 Task: Invite Team Member Softage.1@softage.net to Workspace Big Data Analytics. Invite Team Member Softage.2@softage.net to Workspace Big Data Analytics. Invite Team Member Softage.3@softage.net to Workspace Big Data Analytics. Invite Team Member Softage.4@softage.net to Workspace Big Data Analytics
Action: Mouse moved to (120, 83)
Screenshot: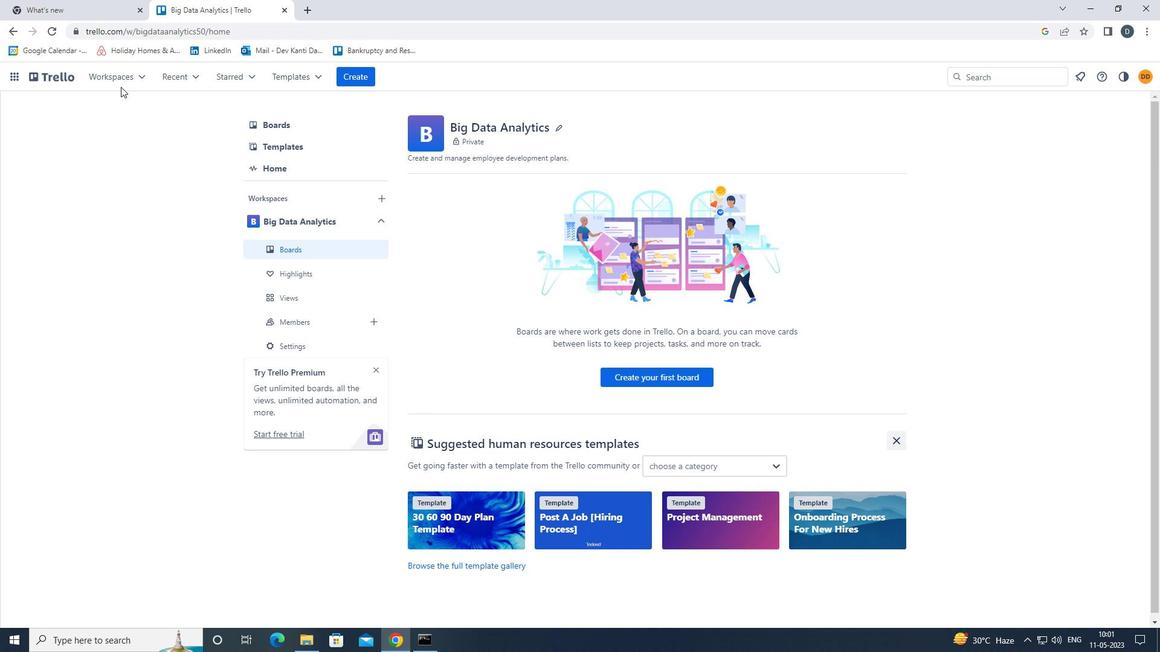 
Action: Mouse pressed left at (120, 83)
Screenshot: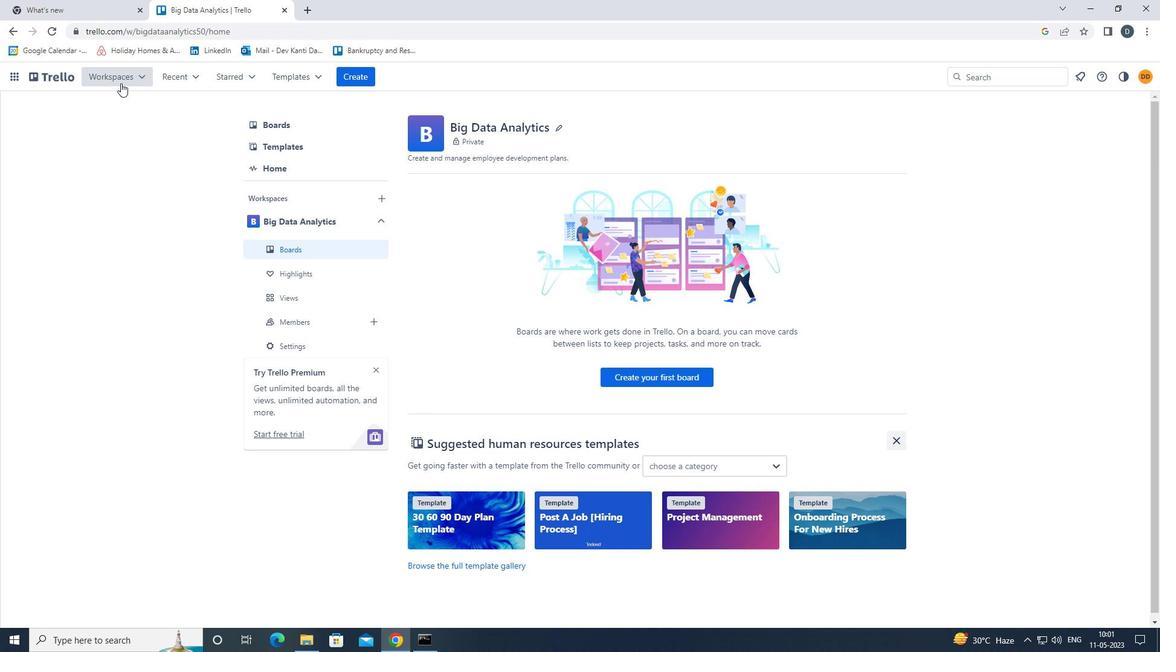 
Action: Mouse moved to (134, 129)
Screenshot: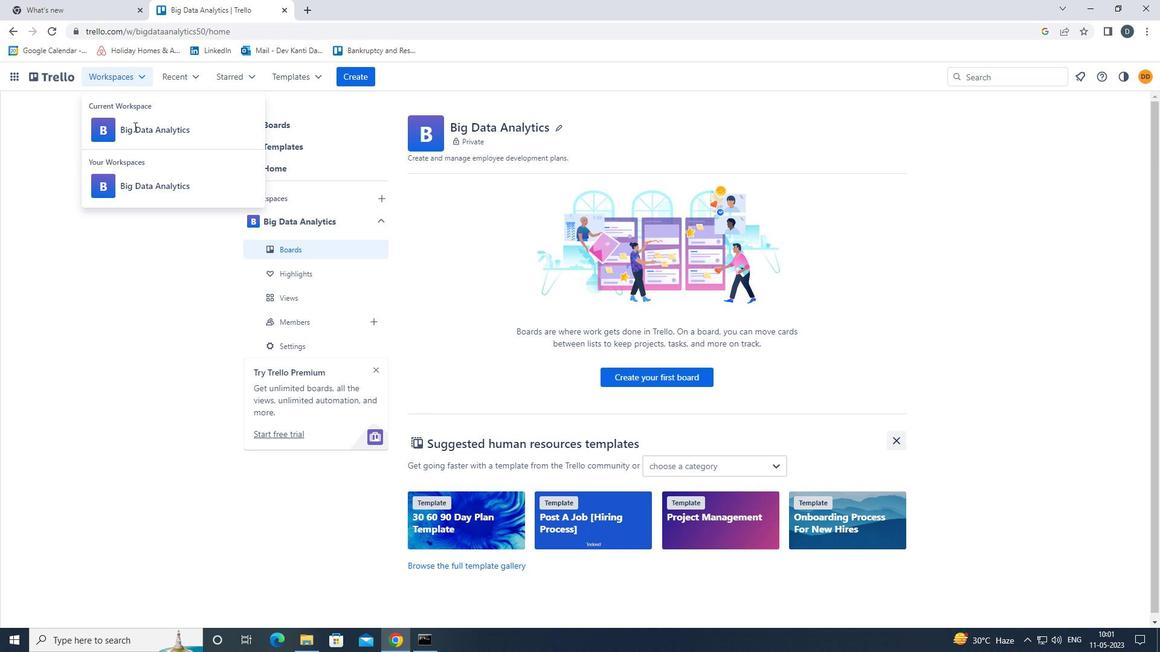 
Action: Mouse pressed left at (134, 129)
Screenshot: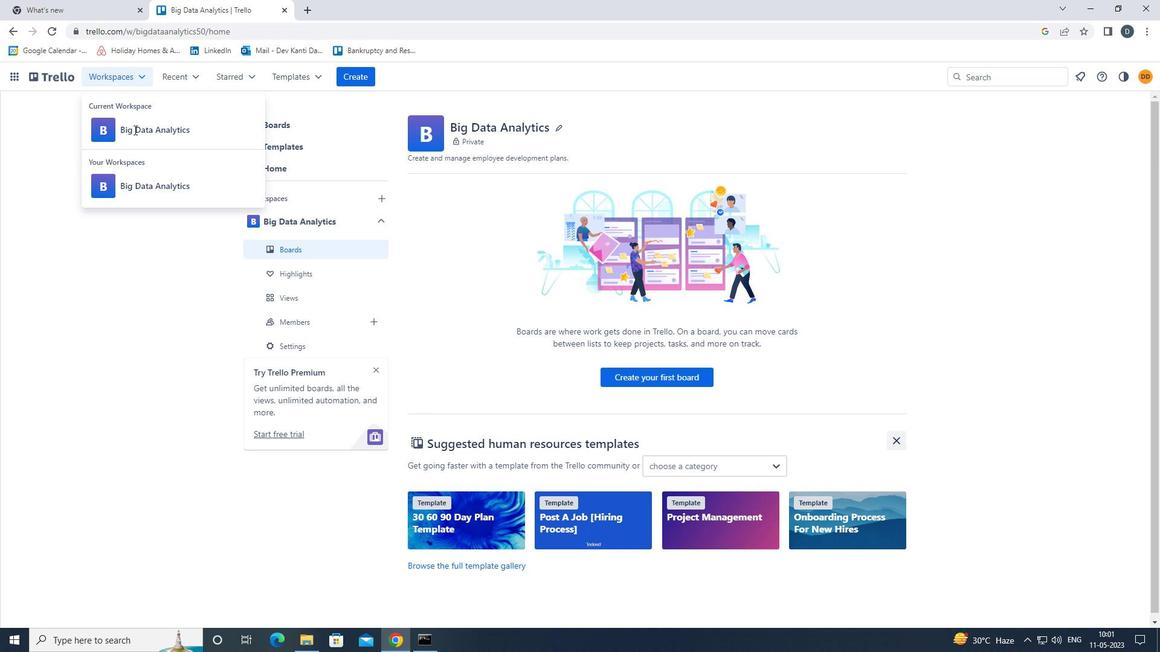 
Action: Mouse moved to (140, 188)
Screenshot: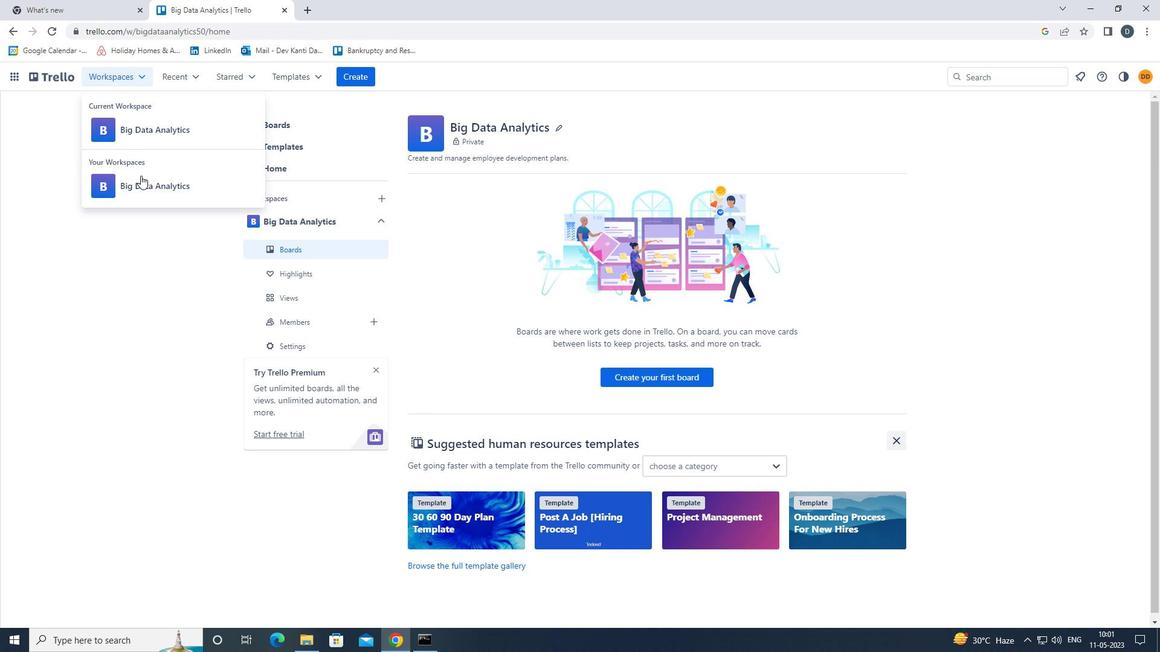 
Action: Mouse pressed left at (140, 188)
Screenshot: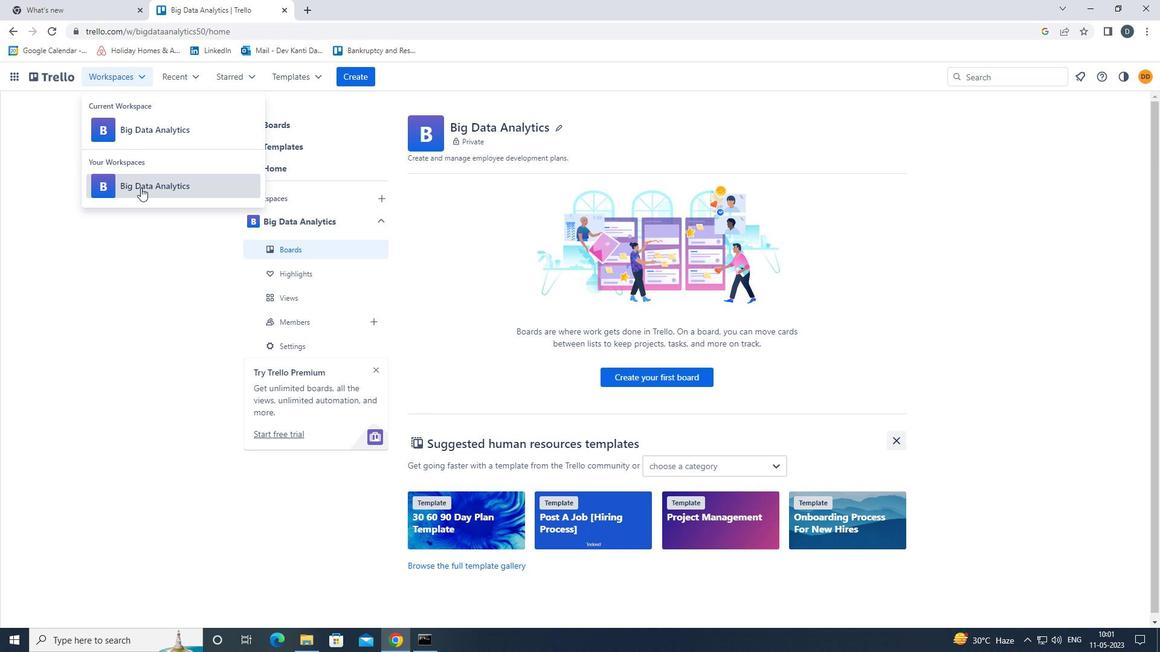 
Action: Mouse moved to (844, 123)
Screenshot: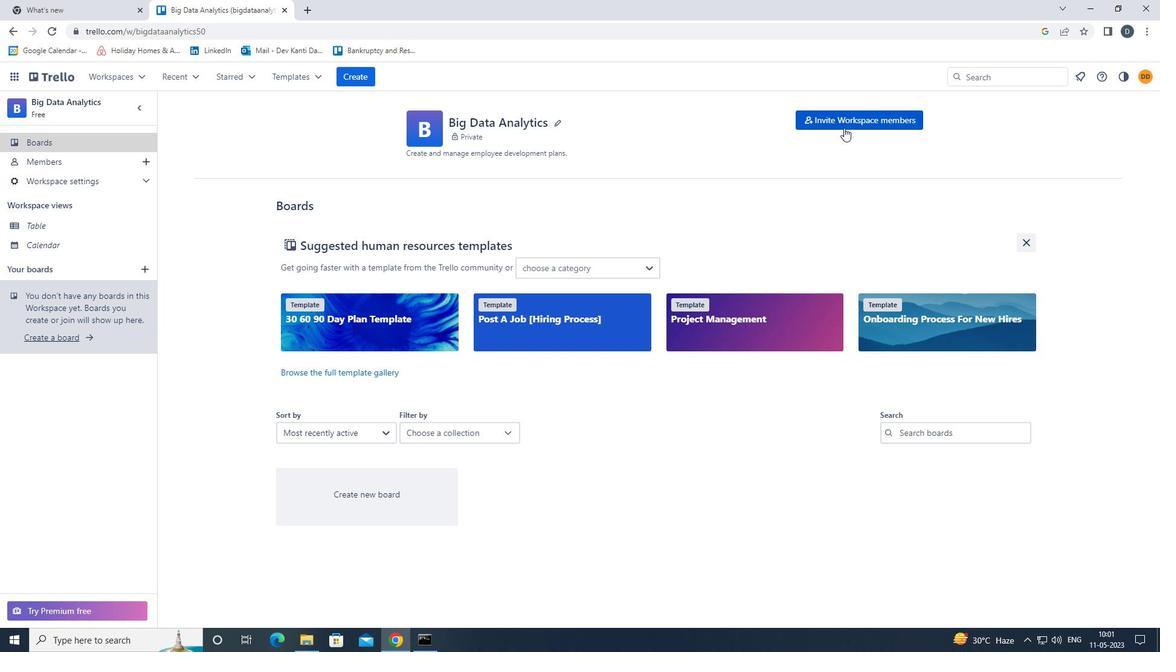 
Action: Mouse pressed left at (844, 123)
Screenshot: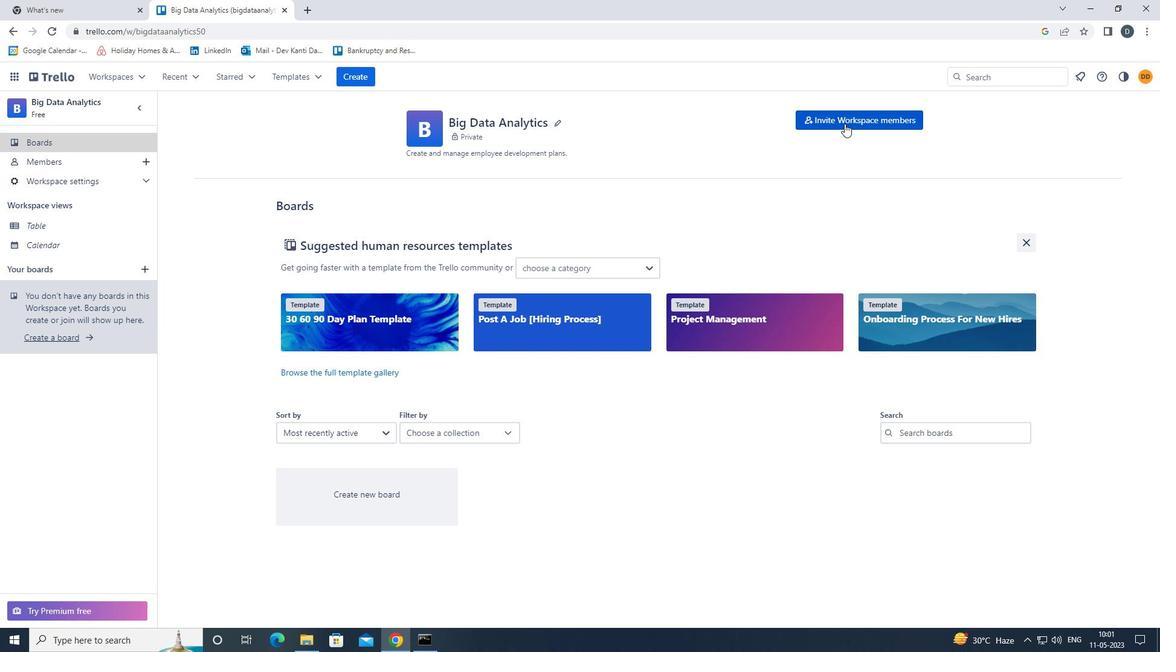 
Action: Mouse moved to (636, 338)
Screenshot: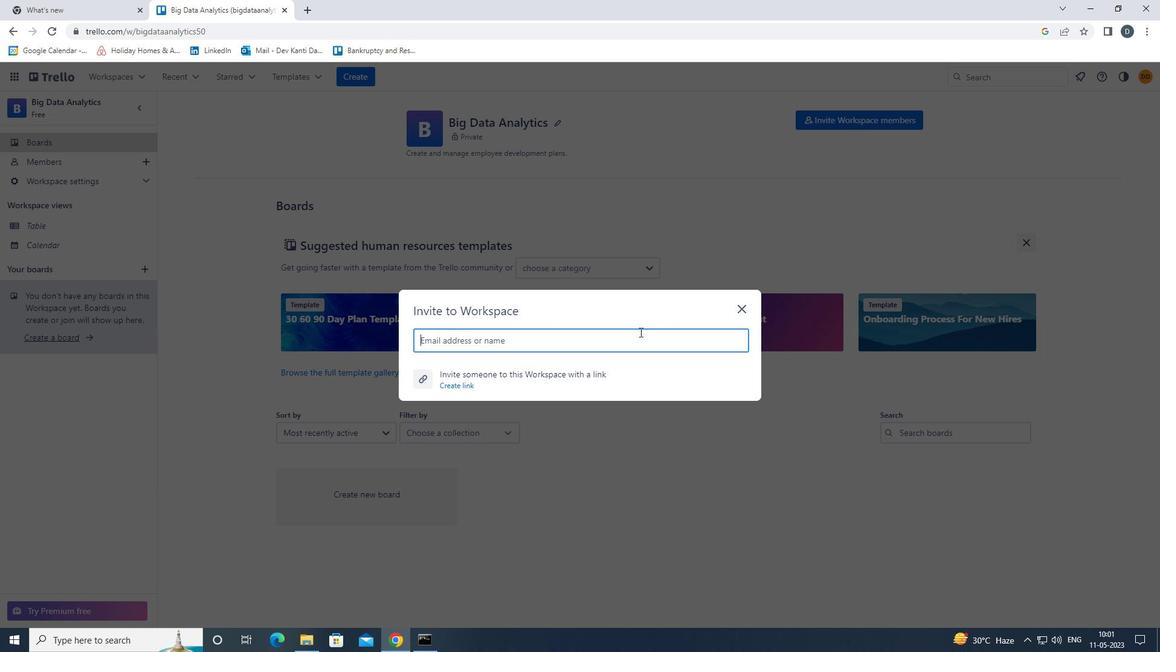 
Action: Mouse pressed left at (636, 338)
Screenshot: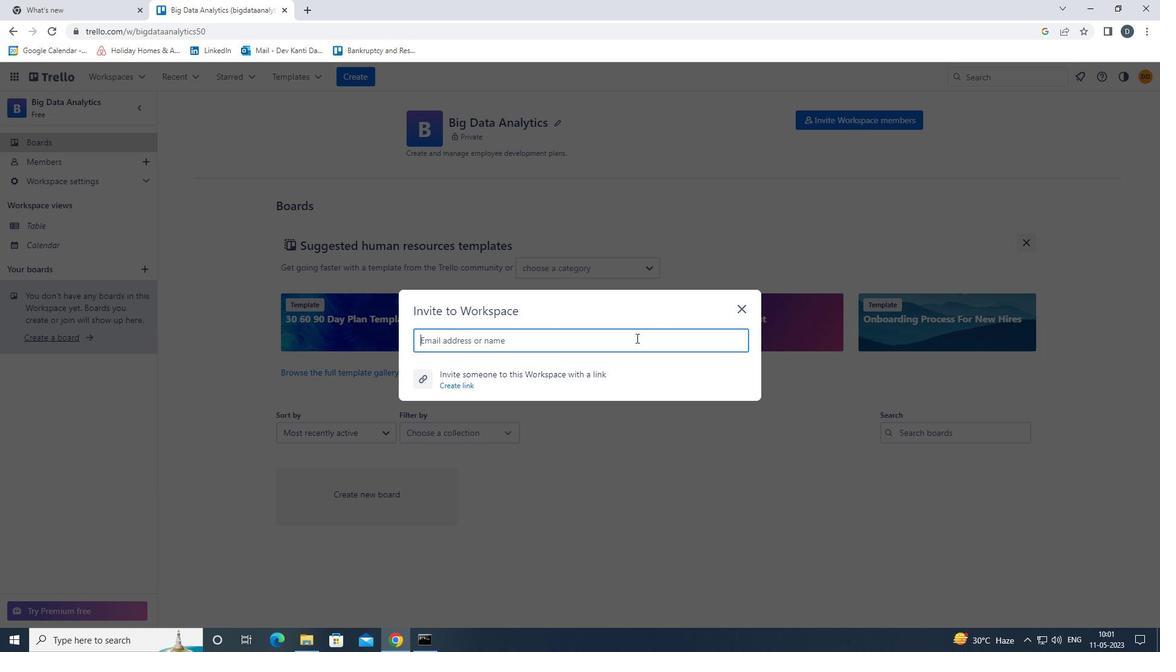 
Action: Key pressed <Key.shift>SOFTAGE.1<Key.shift>@SOFTAGE.NET
Screenshot: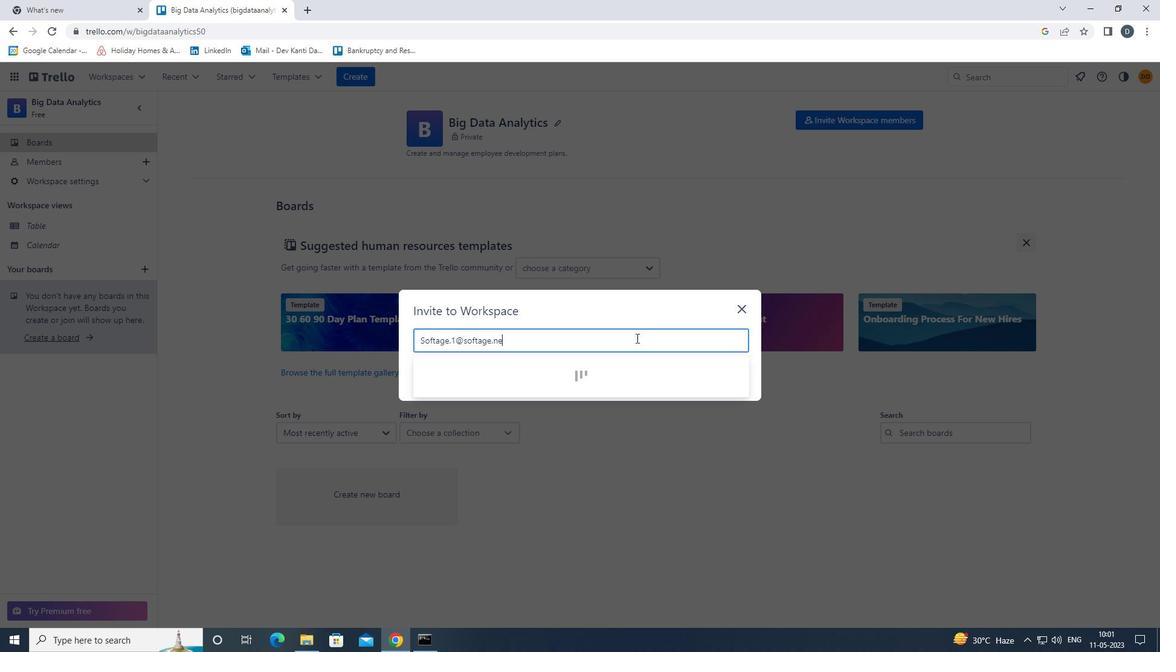 
Action: Mouse moved to (477, 369)
Screenshot: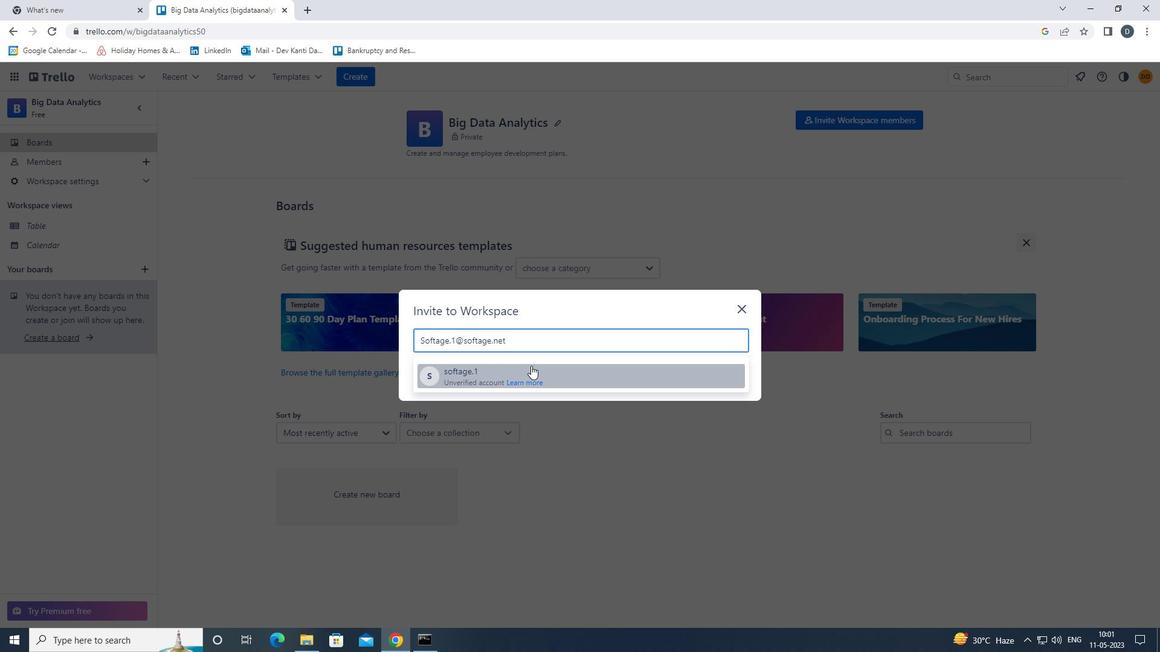 
Action: Mouse pressed left at (477, 369)
Screenshot: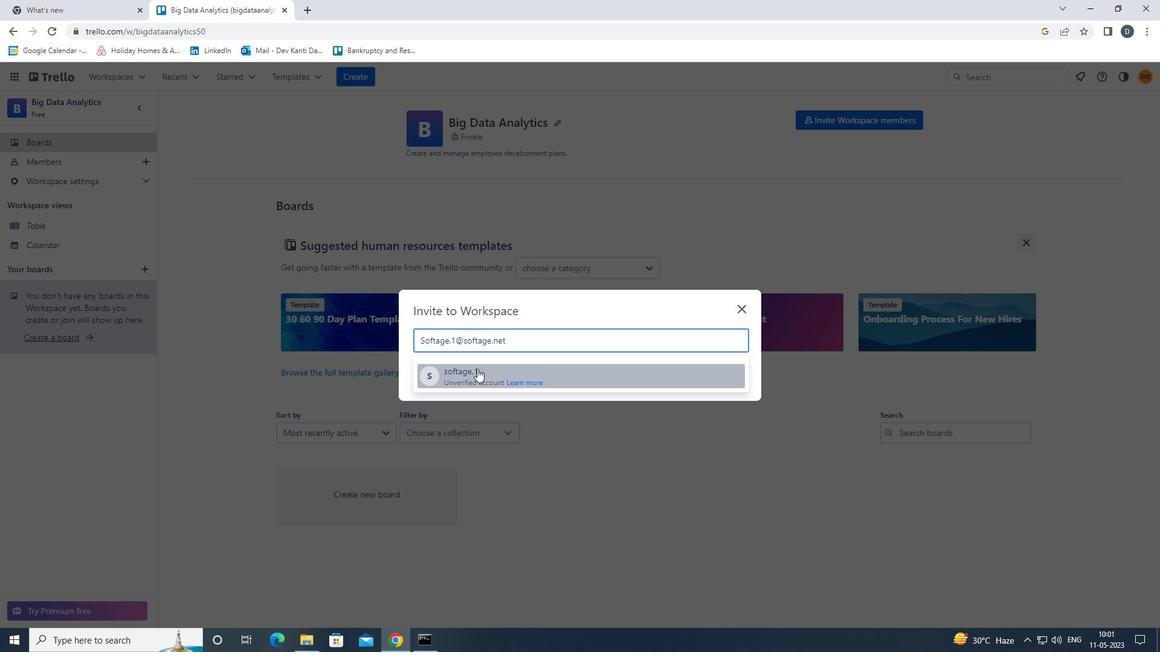 
Action: Mouse moved to (490, 359)
Screenshot: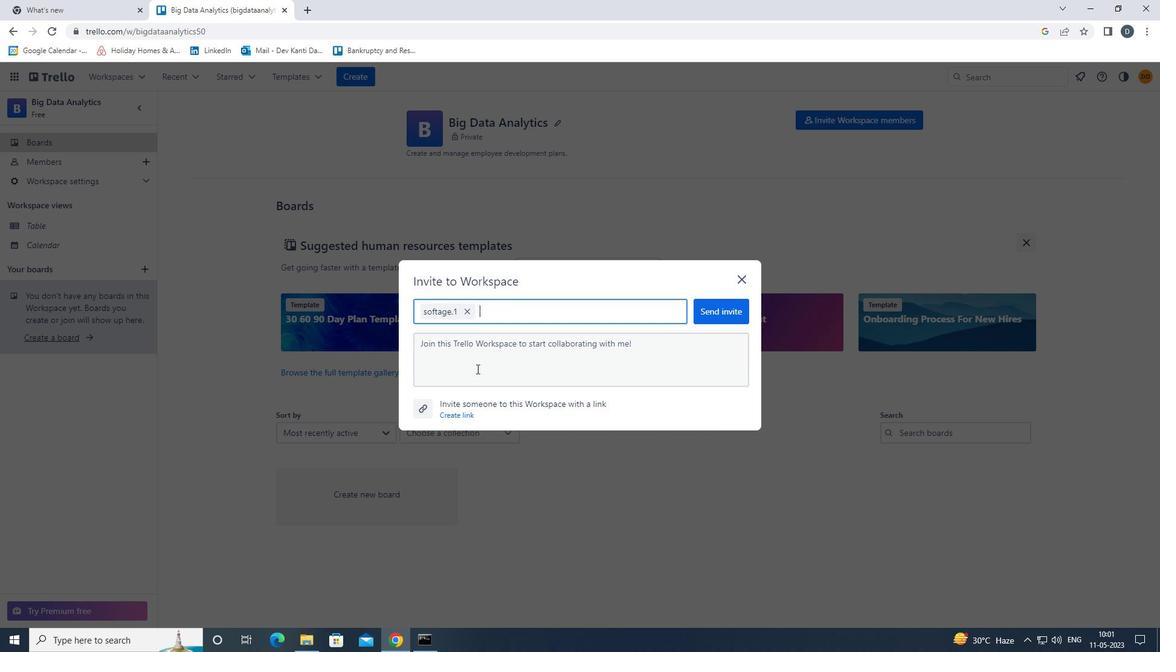 
Action: Key pressed <Key.shift>SOFTAGE<Key.shift>.2<Key.shift><Key.shift><Key.shift><Key.shift><Key.shift><Key.shift><Key.shift><Key.shift><Key.shift><Key.shift><Key.shift><Key.shift><Key.shift><Key.shift><Key.shift><Key.shift><Key.shift><Key.shift><Key.shift><Key.shift>@SOFTAGE.NET
Screenshot: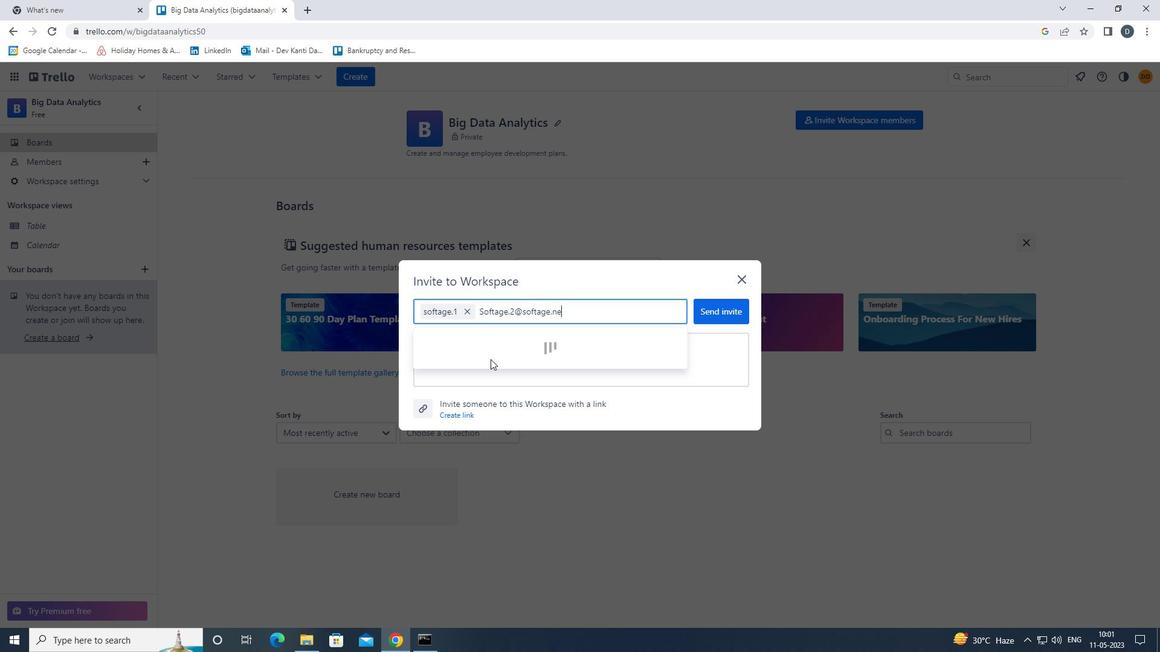 
Action: Mouse moved to (465, 344)
Screenshot: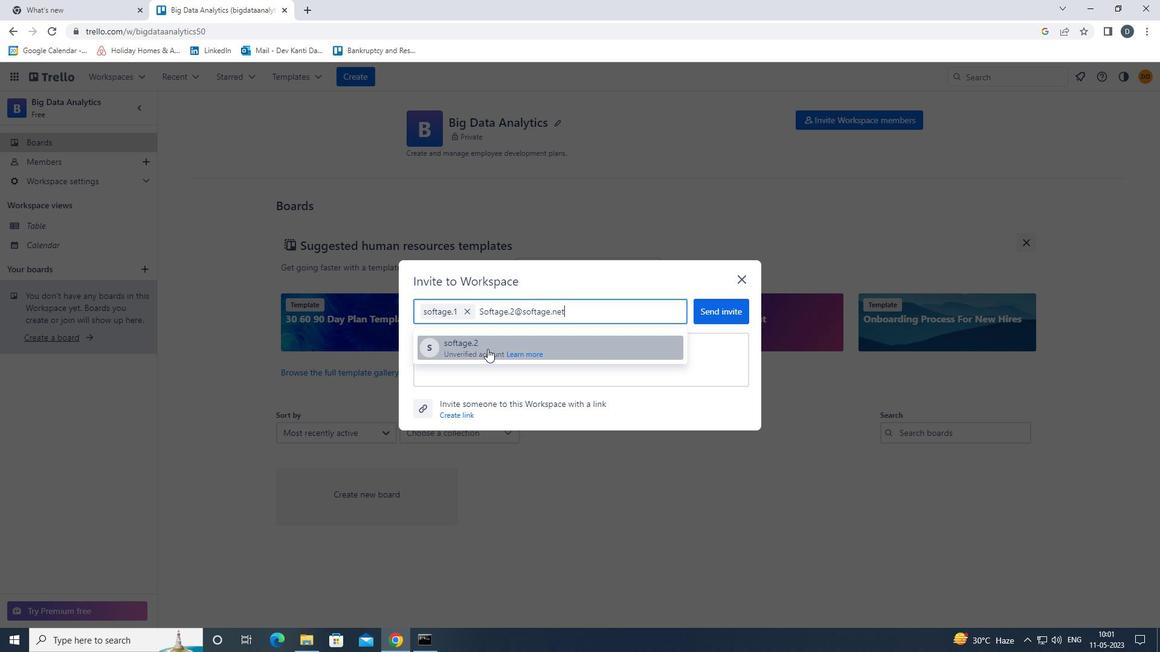 
Action: Mouse pressed left at (465, 344)
Screenshot: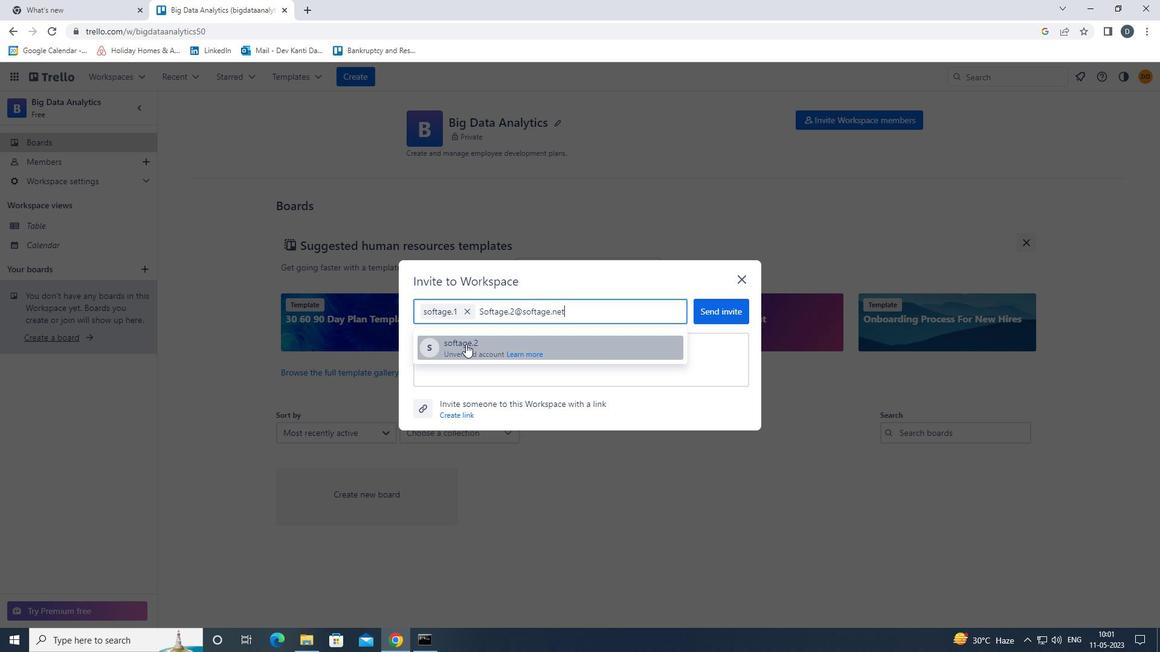
Action: Mouse moved to (542, 316)
Screenshot: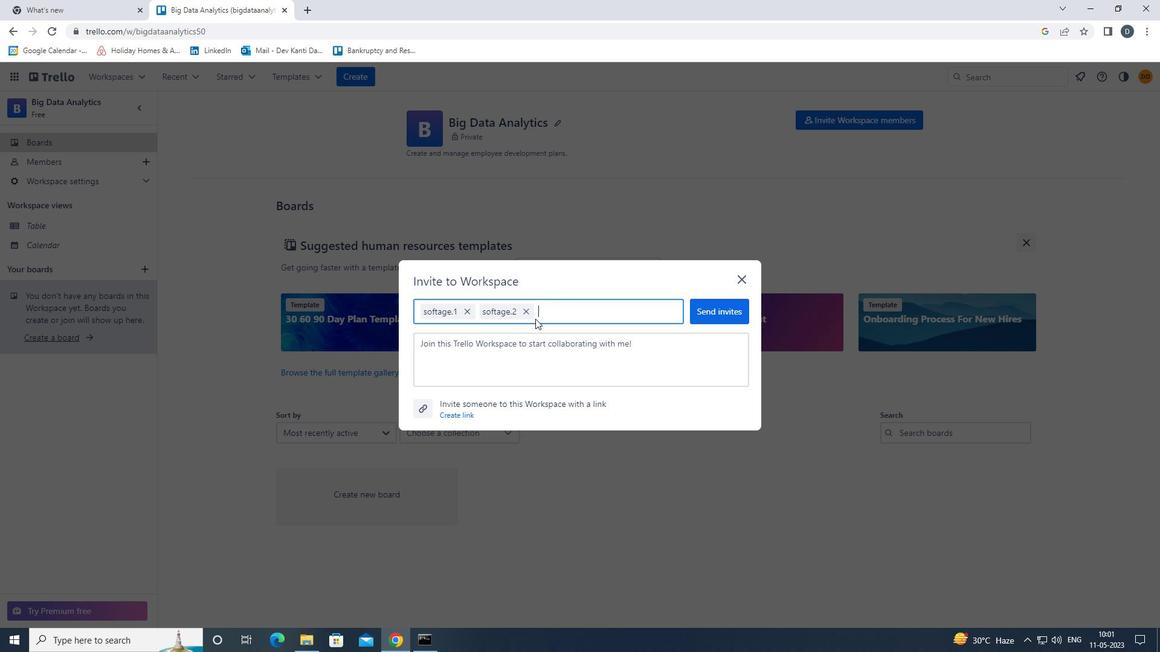 
Action: Key pressed <Key.shift><Key.shift><Key.shift><Key.shift><Key.shift><Key.shift>SOFTAGE.3<Key.shift><Key.shift><Key.shift><Key.shift><Key.shift><Key.shift>@SOFTAGE.NET
Screenshot: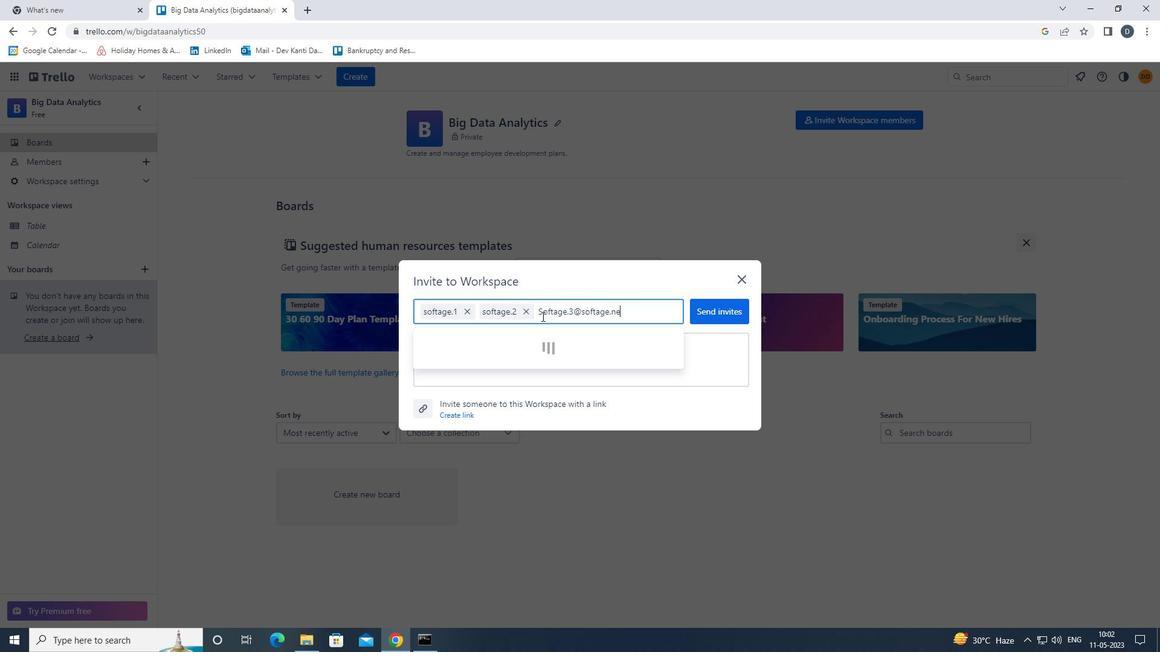 
Action: Mouse moved to (471, 345)
Screenshot: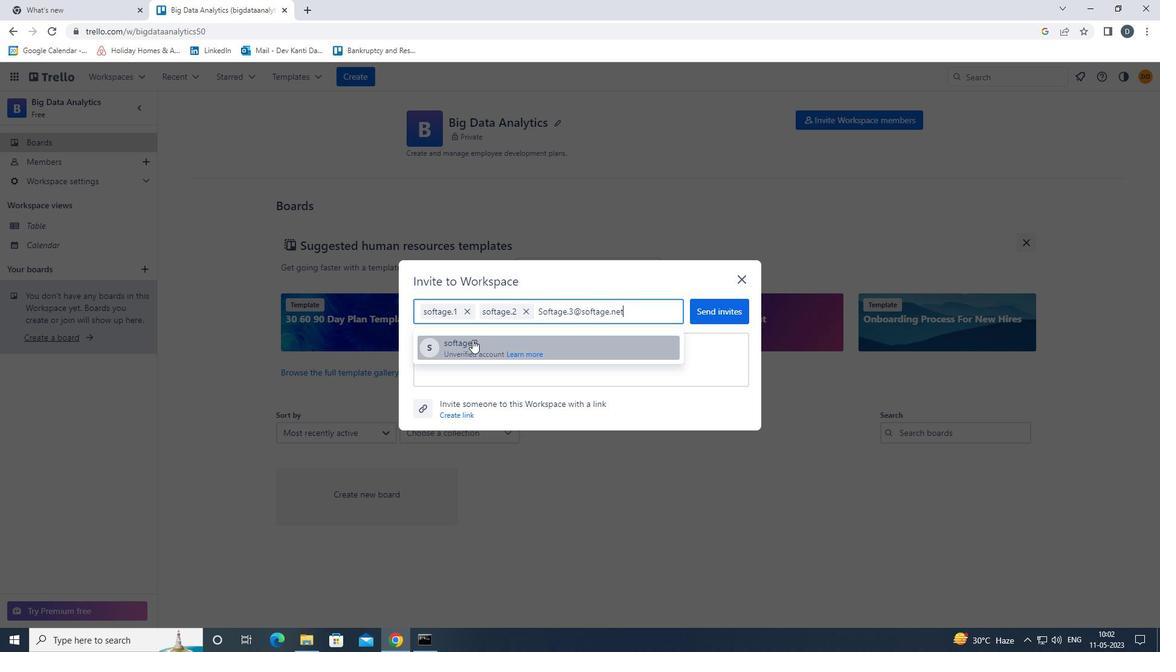 
Action: Mouse pressed left at (471, 345)
Screenshot: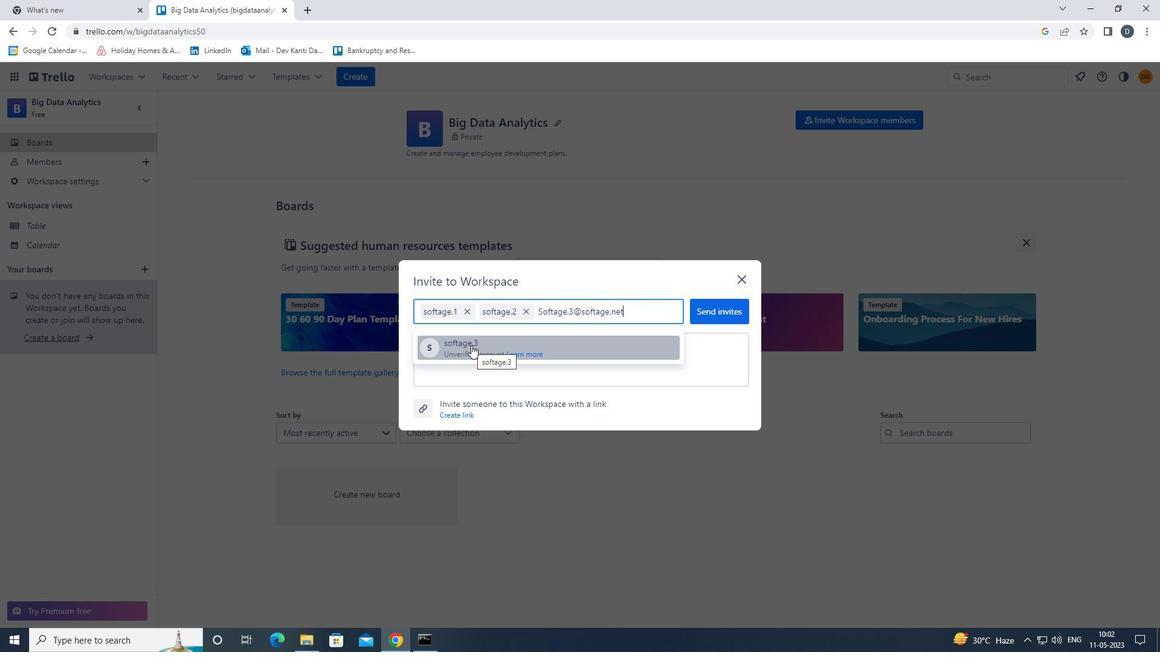 
Action: Key pressed <Key.shift>SOFTAGE.4<Key.shift><Key.shift><Key.shift>@SOFTAGE.NET
Screenshot: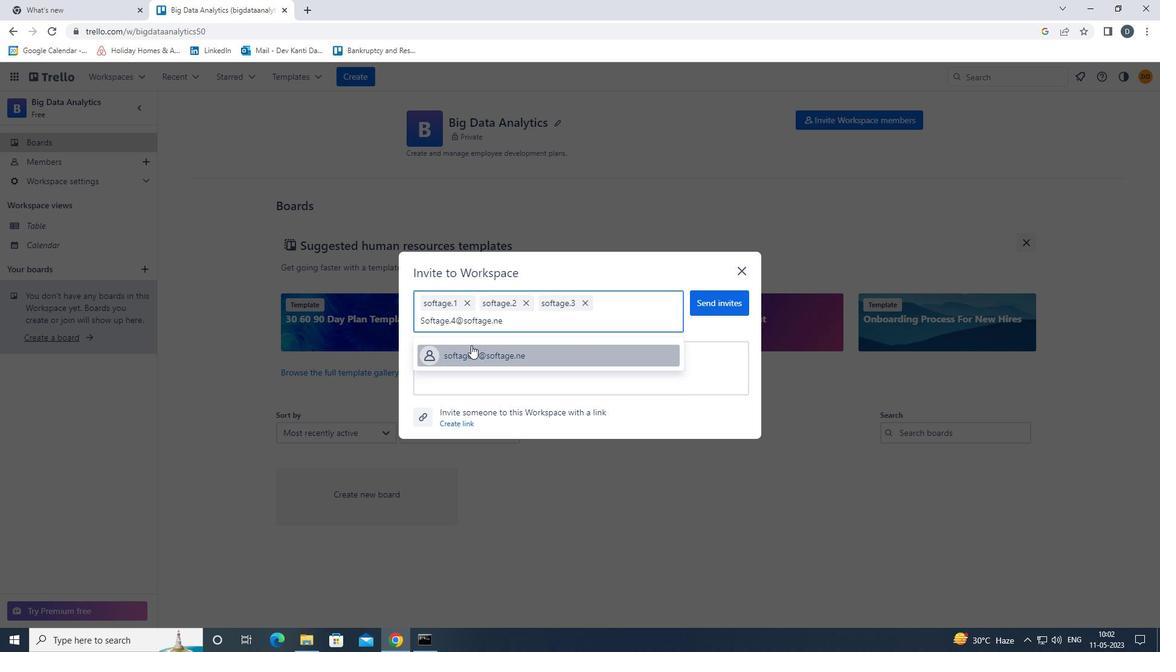 
Action: Mouse pressed left at (471, 345)
Screenshot: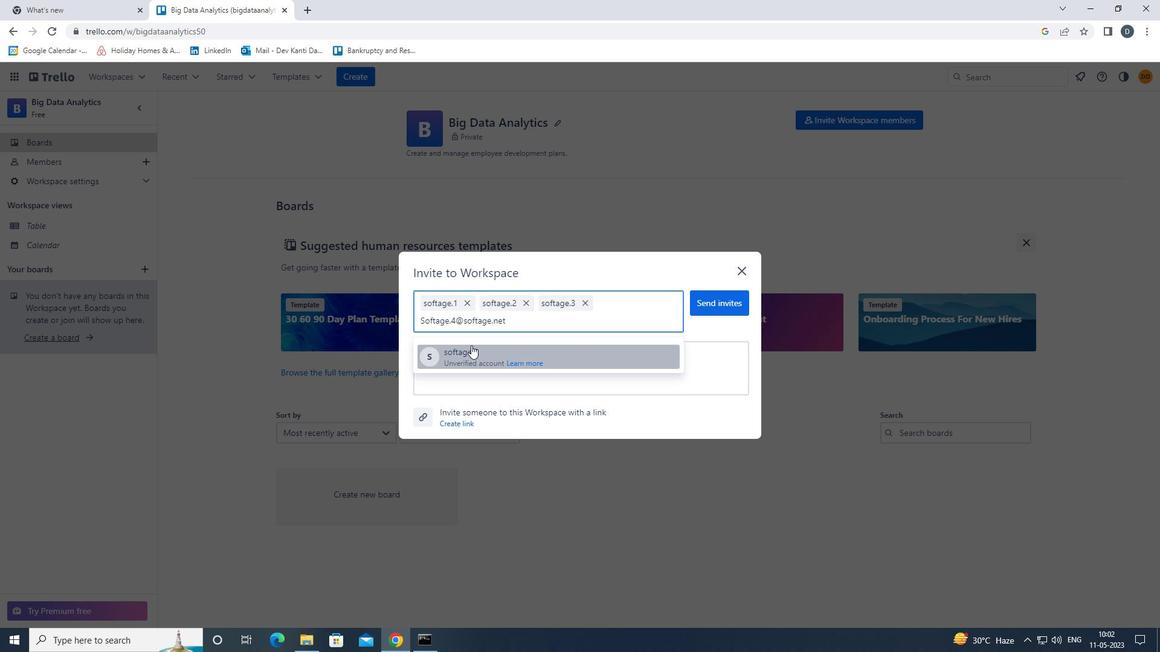 
Action: Mouse moved to (712, 306)
Screenshot: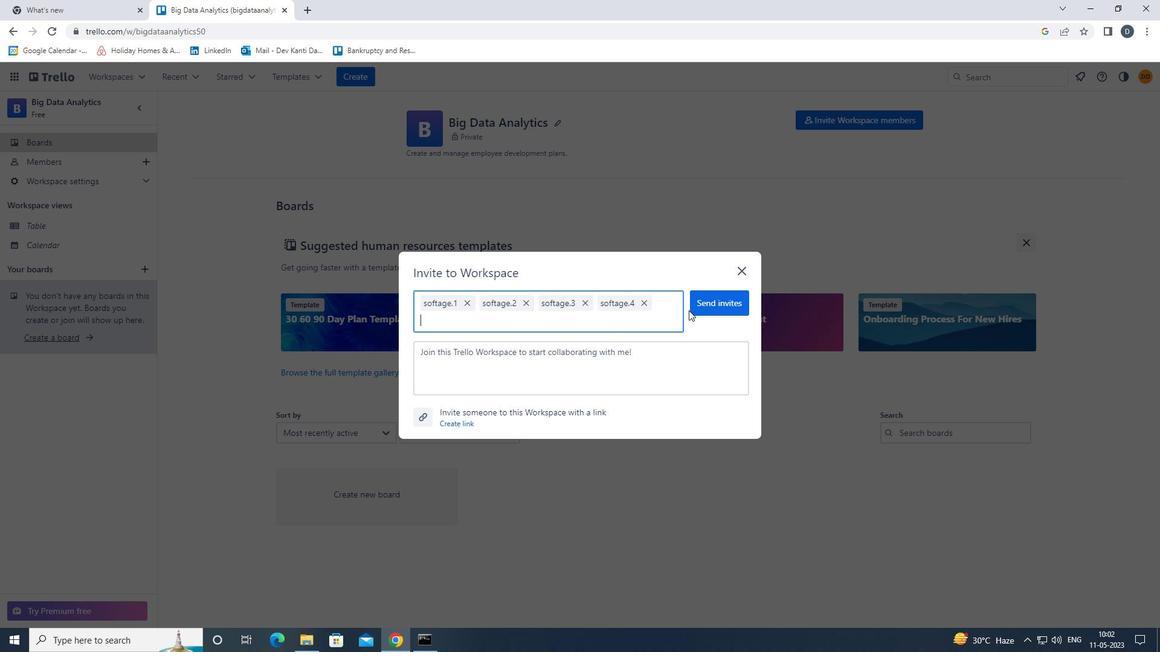 
Action: Mouse pressed left at (712, 306)
Screenshot: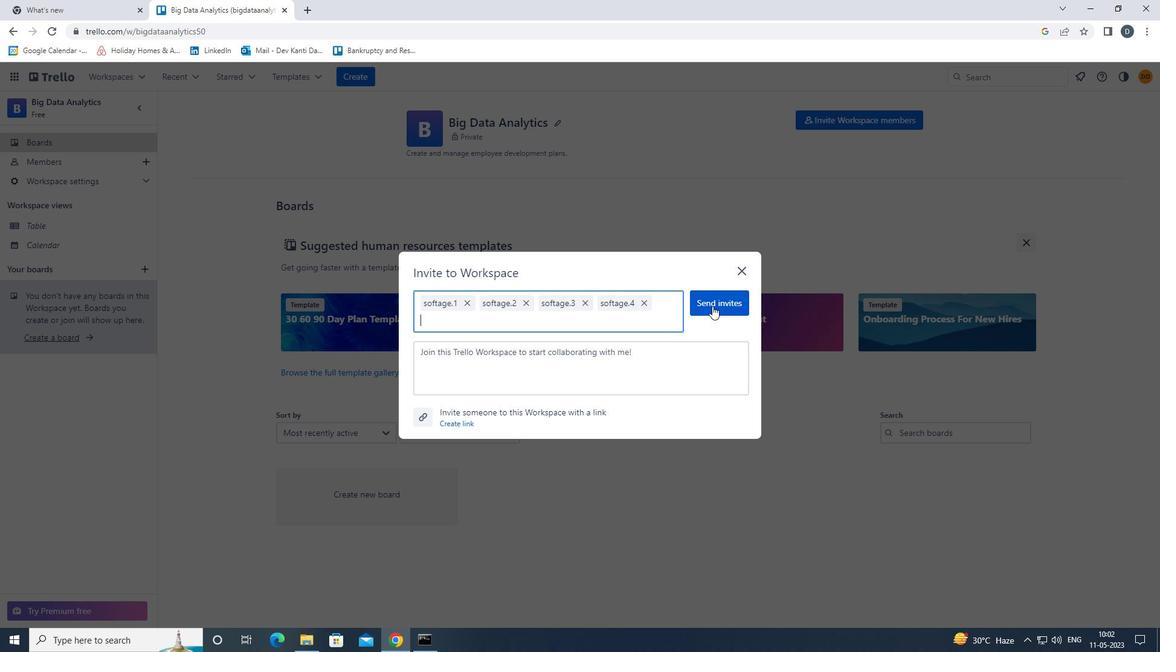 
Action: Mouse moved to (739, 276)
Screenshot: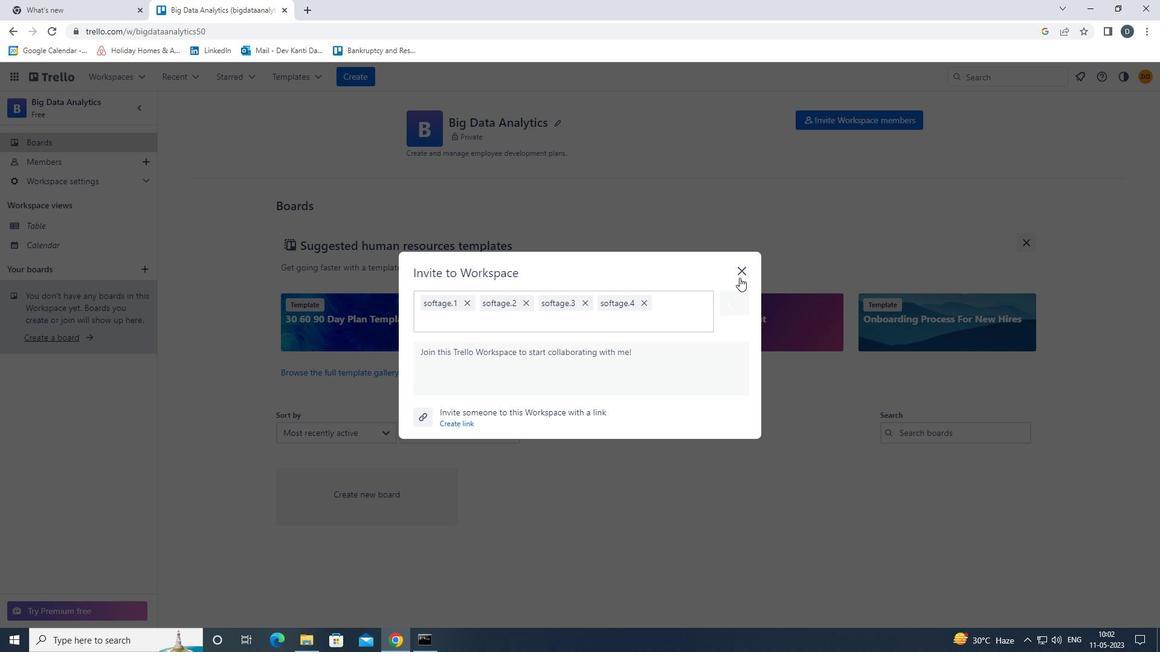 
